 Task: Insert a table with 2 rows and 3 columns.
Action: Mouse moved to (91, 72)
Screenshot: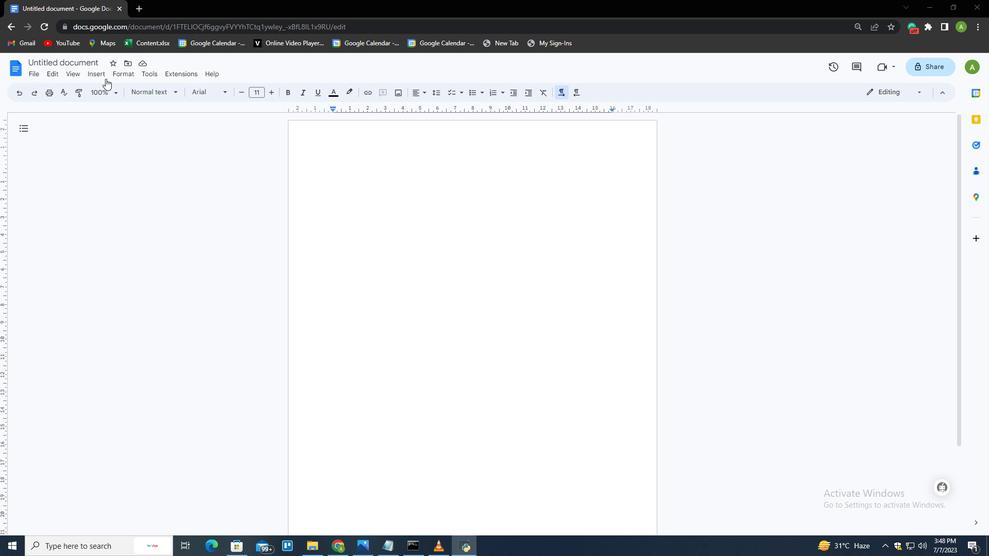 
Action: Mouse pressed left at (91, 72)
Screenshot: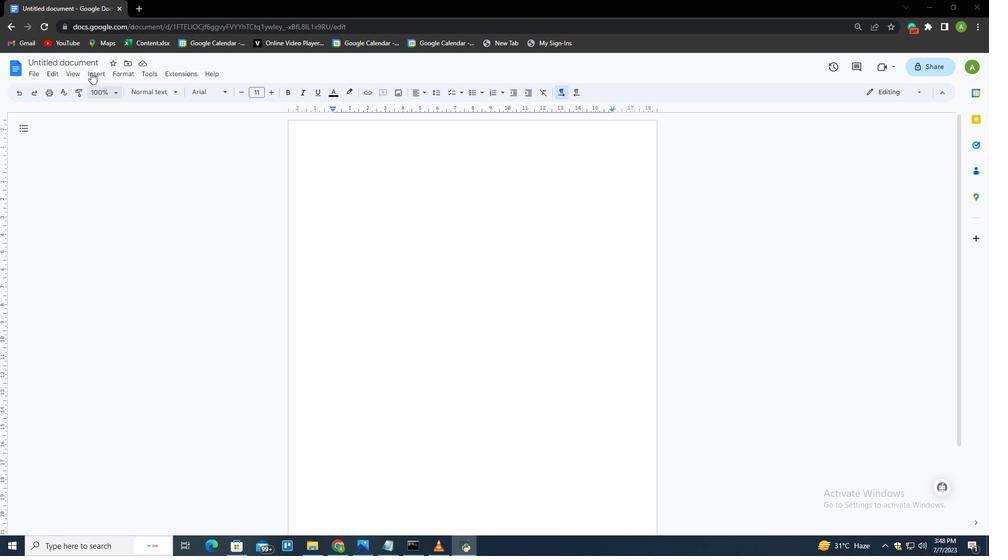 
Action: Mouse moved to (113, 99)
Screenshot: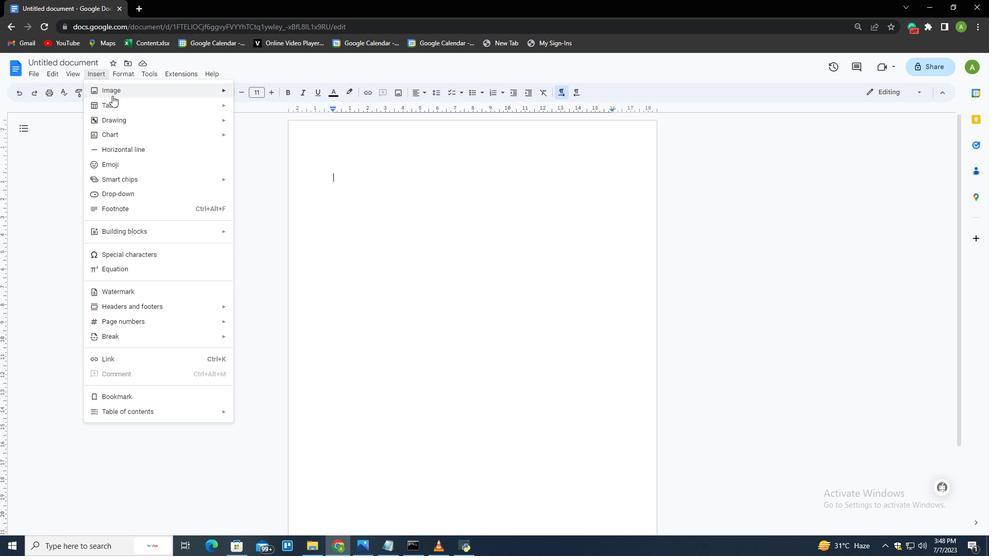 
Action: Mouse pressed left at (113, 99)
Screenshot: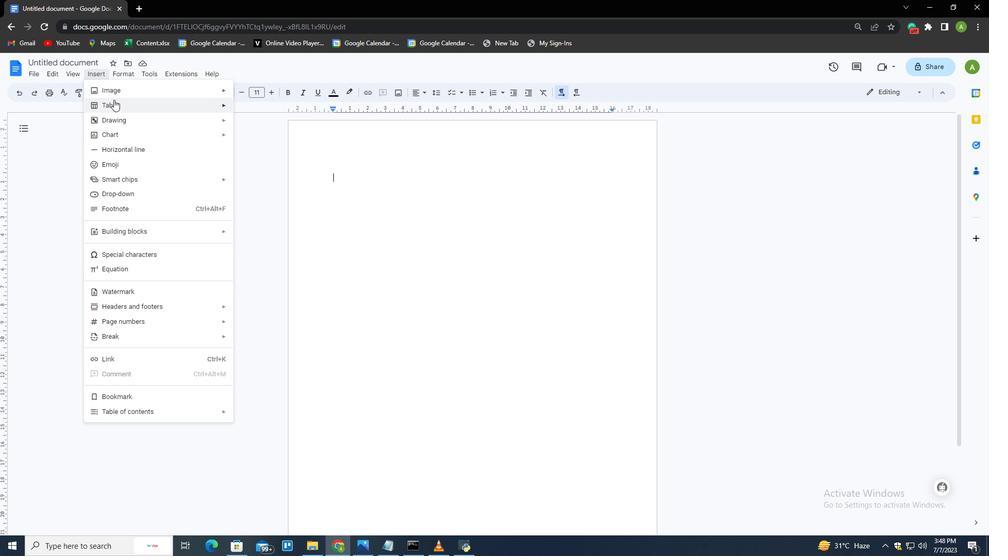 
Action: Mouse moved to (248, 145)
Screenshot: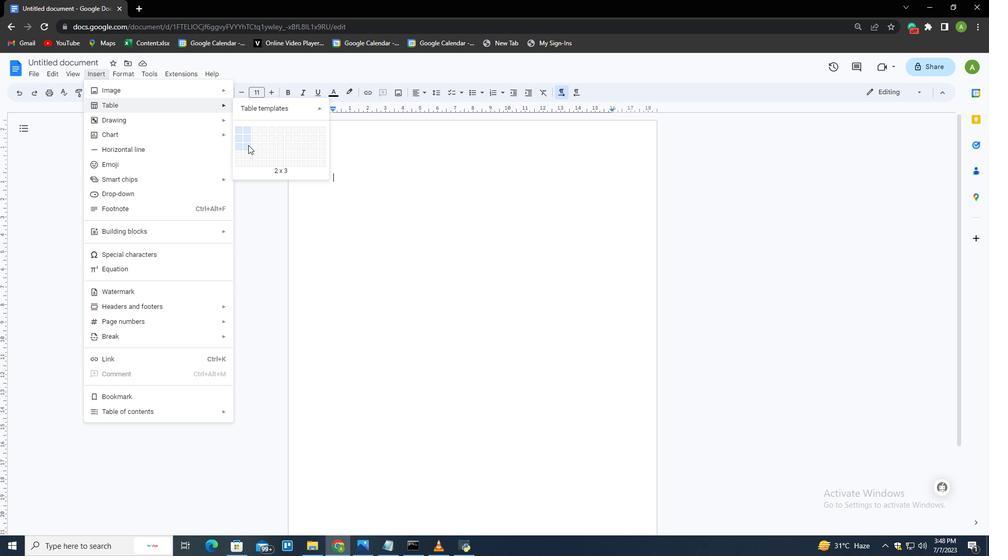 
Action: Mouse pressed left at (248, 145)
Screenshot: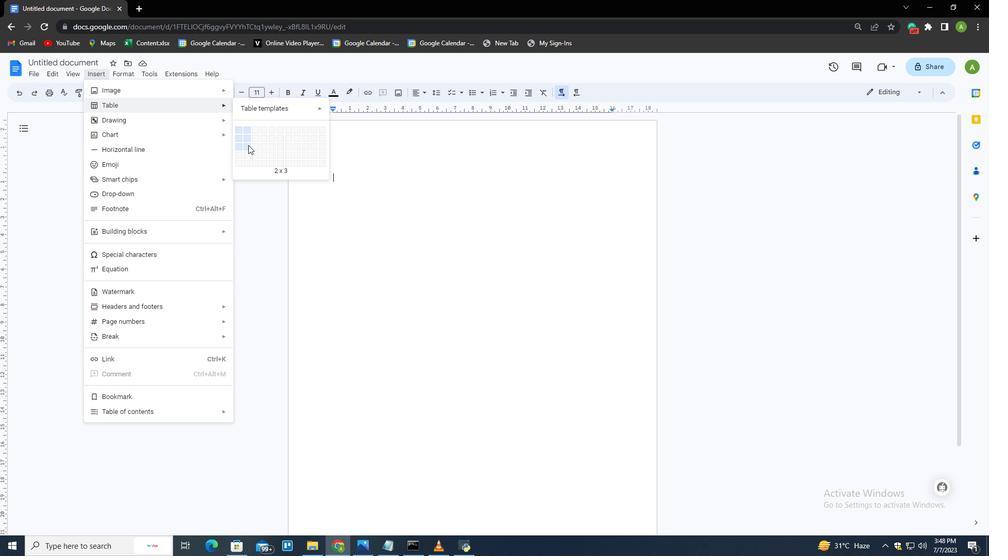 
Action: Mouse moved to (340, 196)
Screenshot: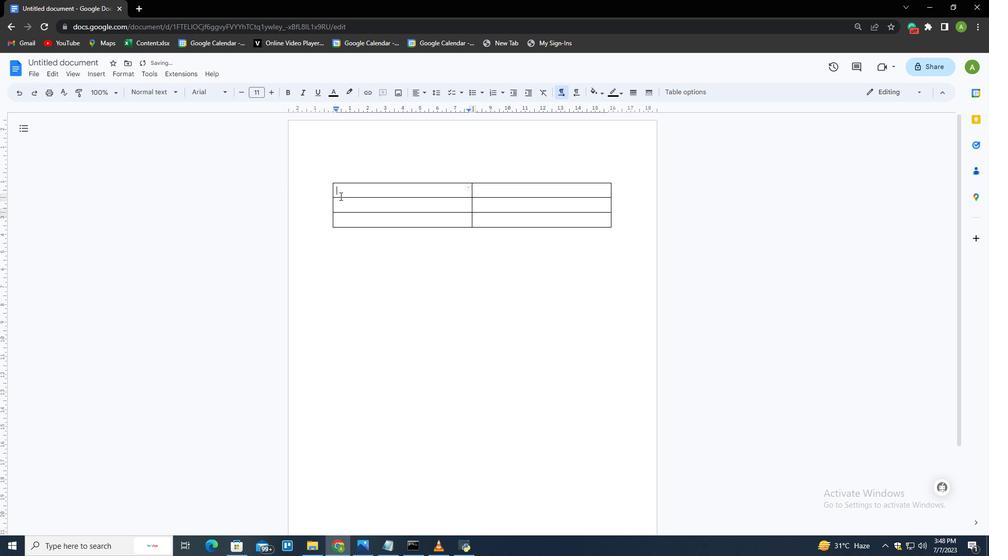 
